 Task: Change the number of audio buffers in the volume normalizer to 20.
Action: Mouse moved to (204, 13)
Screenshot: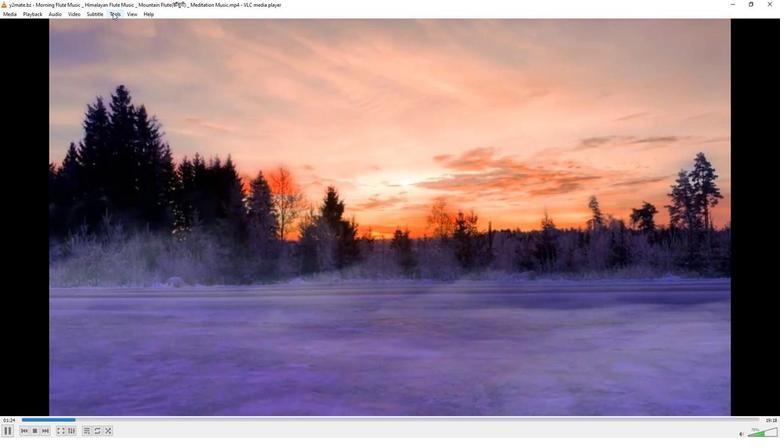 
Action: Mouse pressed left at (204, 13)
Screenshot: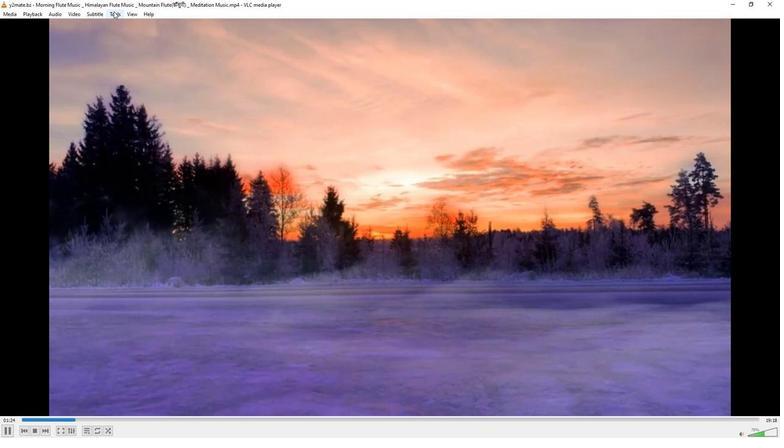 
Action: Mouse moved to (207, 110)
Screenshot: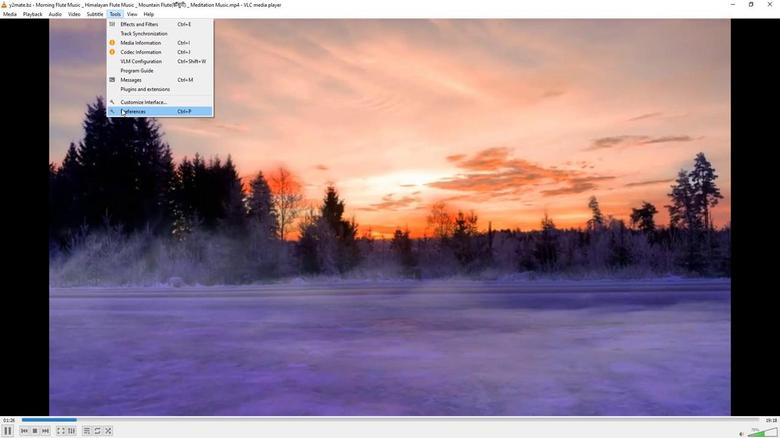 
Action: Mouse pressed left at (207, 110)
Screenshot: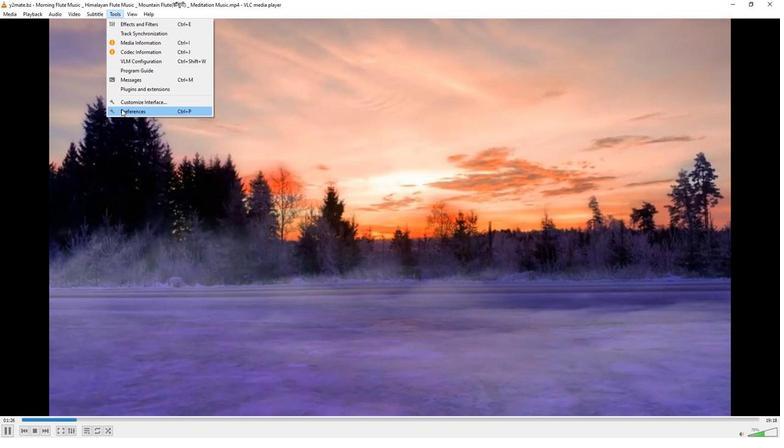 
Action: Mouse moved to (247, 356)
Screenshot: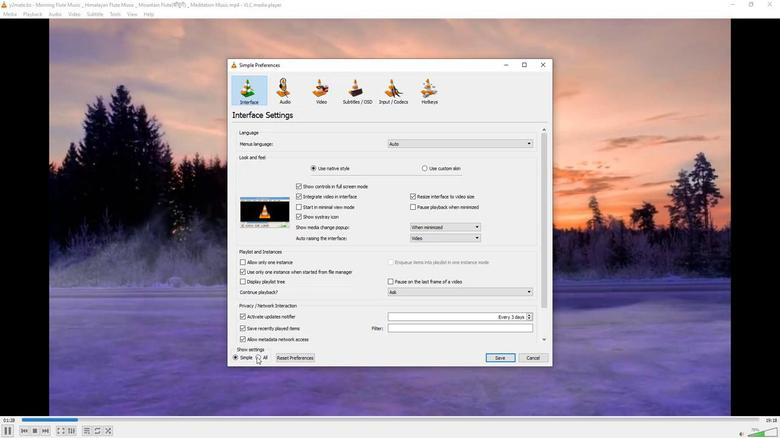 
Action: Mouse pressed left at (247, 356)
Screenshot: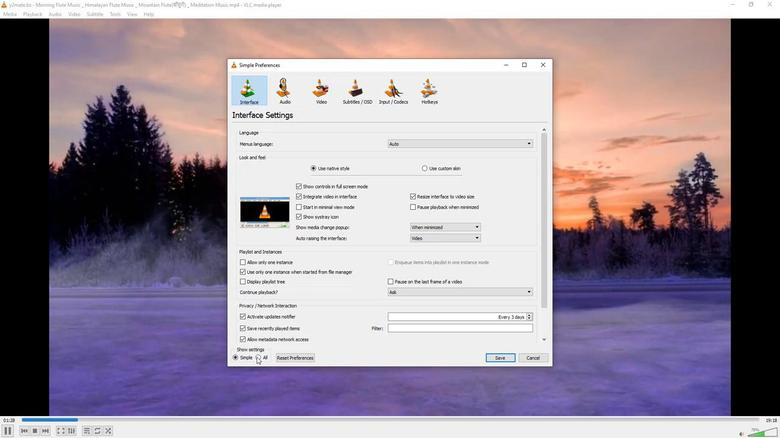 
Action: Mouse moved to (244, 174)
Screenshot: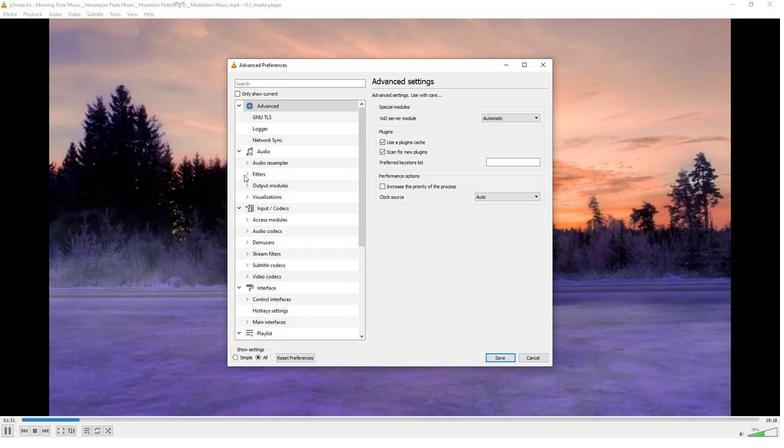 
Action: Mouse pressed left at (244, 174)
Screenshot: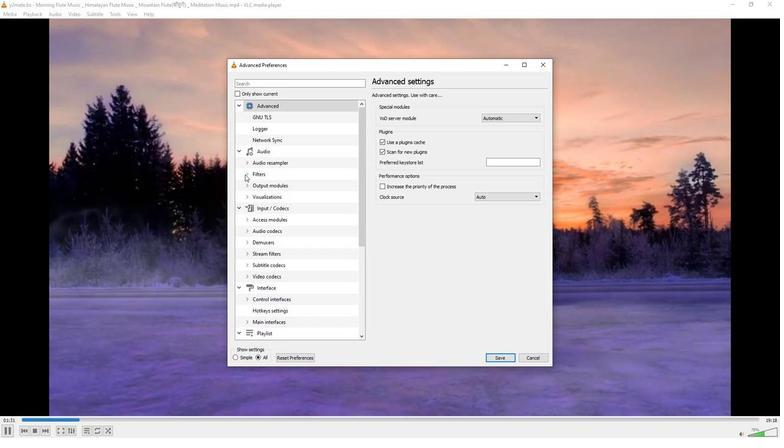 
Action: Mouse moved to (246, 204)
Screenshot: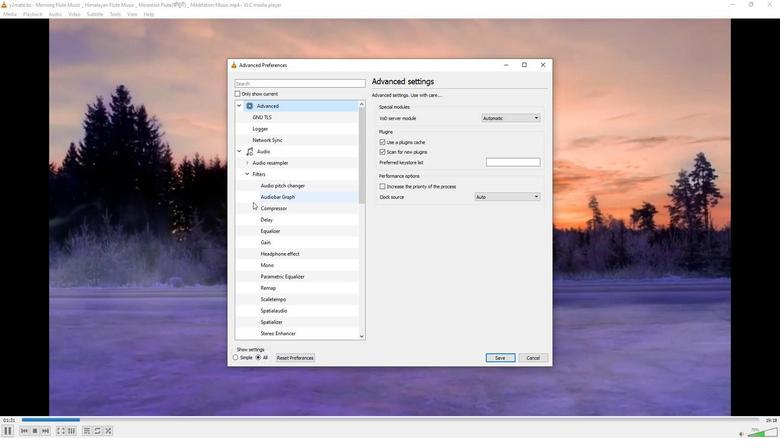
Action: Mouse scrolled (246, 203) with delta (0, 0)
Screenshot: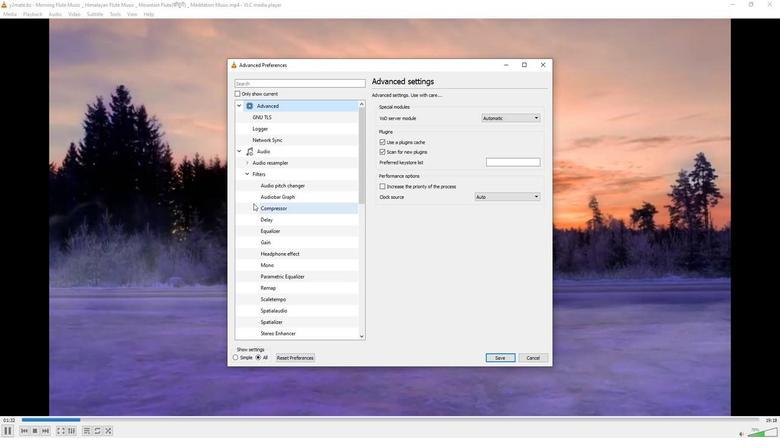 
Action: Mouse moved to (250, 309)
Screenshot: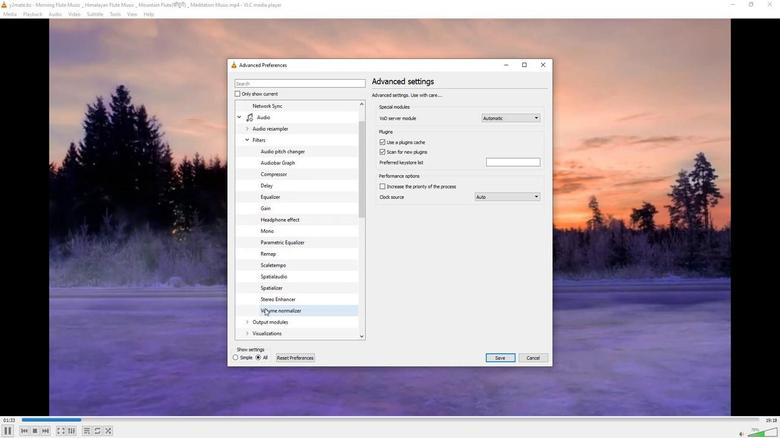 
Action: Mouse pressed left at (250, 309)
Screenshot: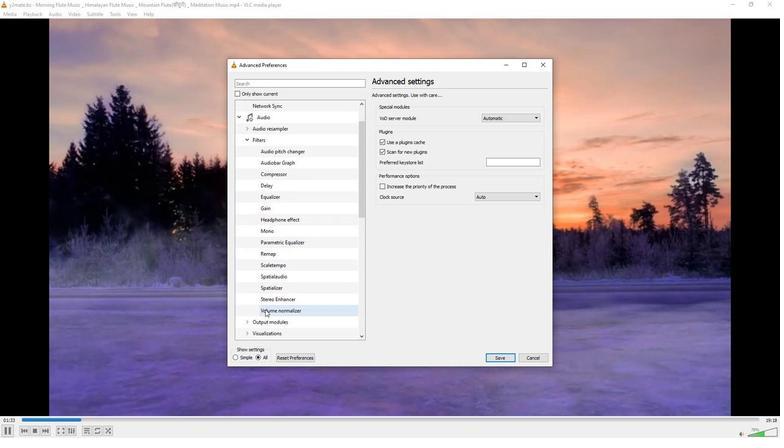 
Action: Mouse moved to (332, 107)
Screenshot: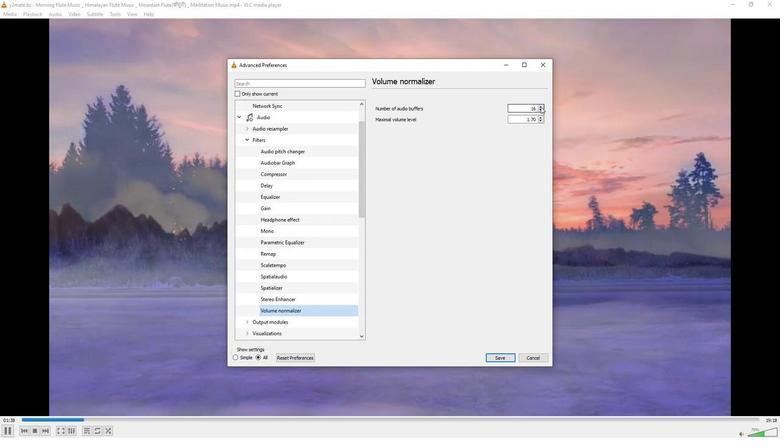 
Action: Mouse pressed left at (332, 107)
Screenshot: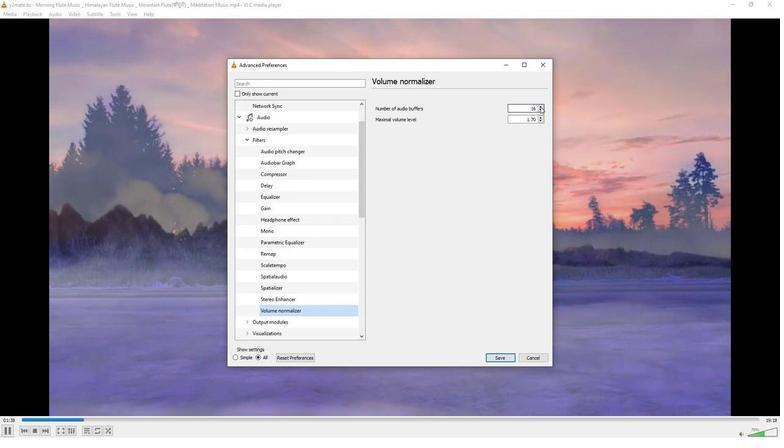 
Action: Mouse pressed left at (332, 107)
Screenshot: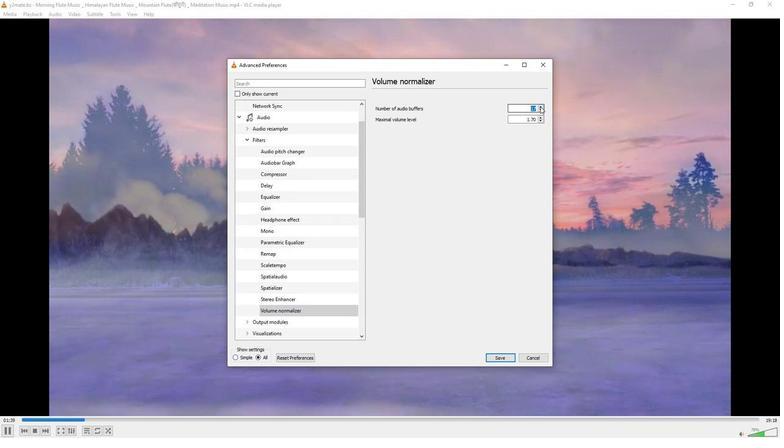
Action: Mouse pressed left at (332, 107)
Screenshot: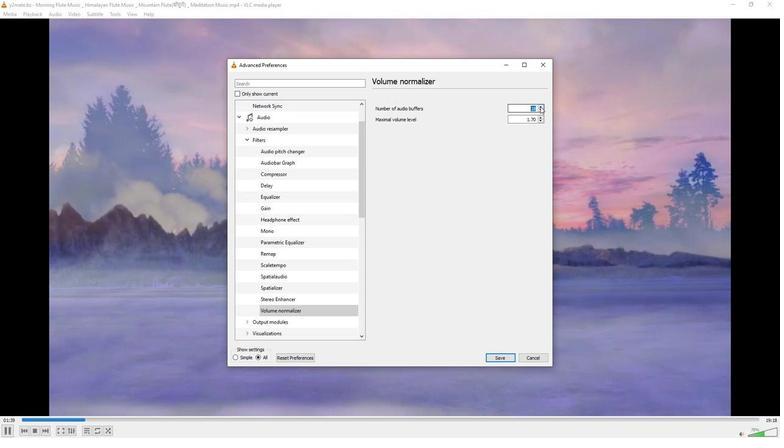 
Action: Mouse pressed left at (332, 107)
Screenshot: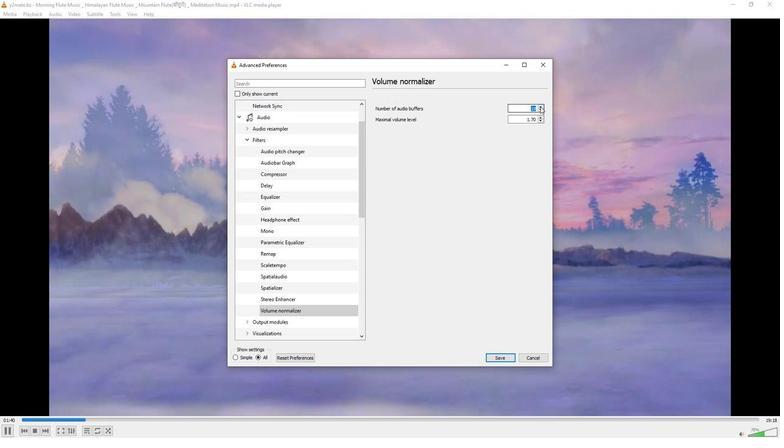 
Action: Mouse moved to (334, 102)
Screenshot: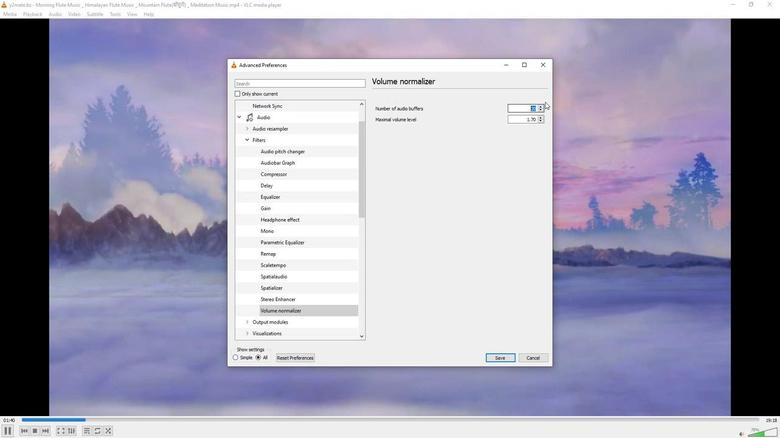 
Action: Mouse pressed left at (334, 102)
Screenshot: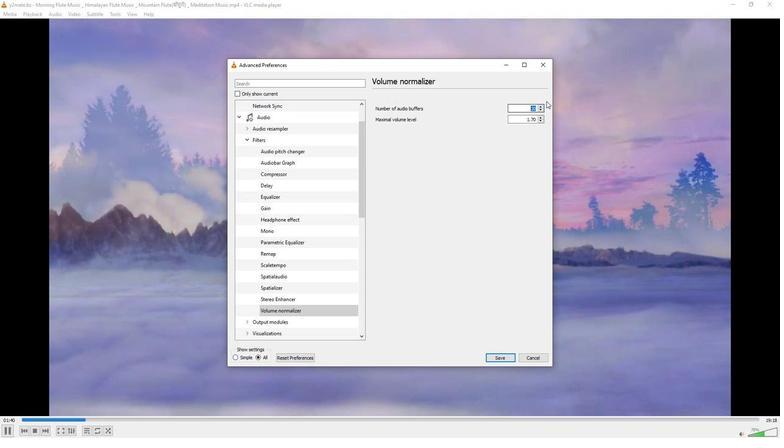
